 Task: Filter job industries by Financial Services.
Action: Mouse moved to (299, 86)
Screenshot: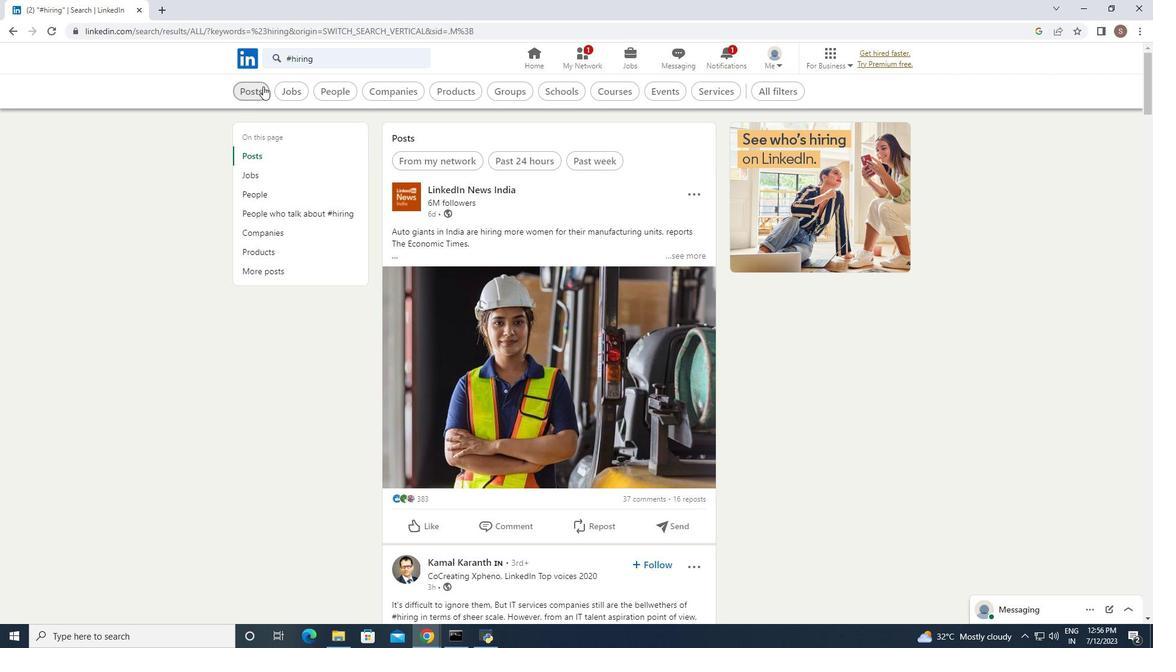 
Action: Mouse pressed left at (299, 86)
Screenshot: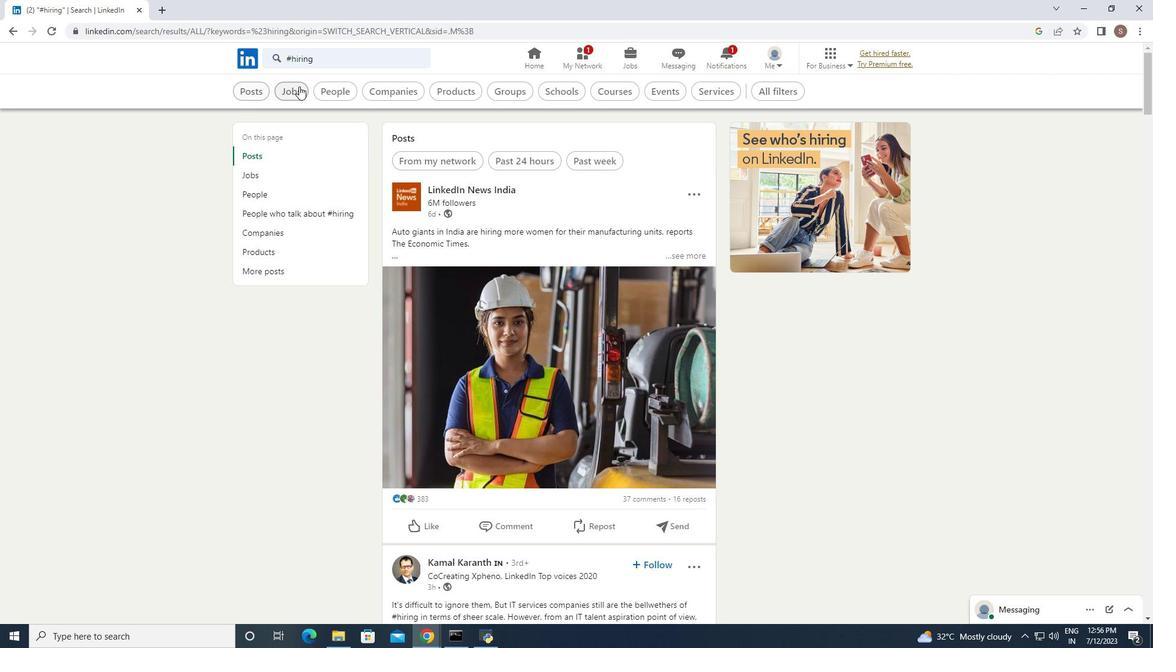 
Action: Mouse moved to (801, 84)
Screenshot: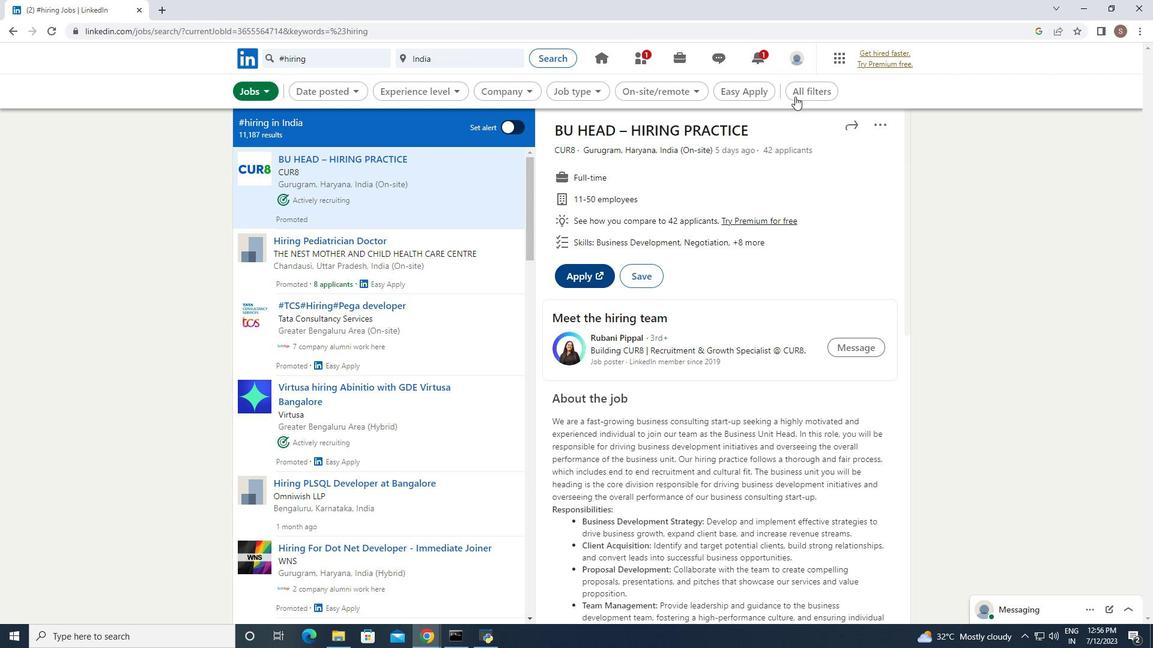 
Action: Mouse pressed left at (801, 84)
Screenshot: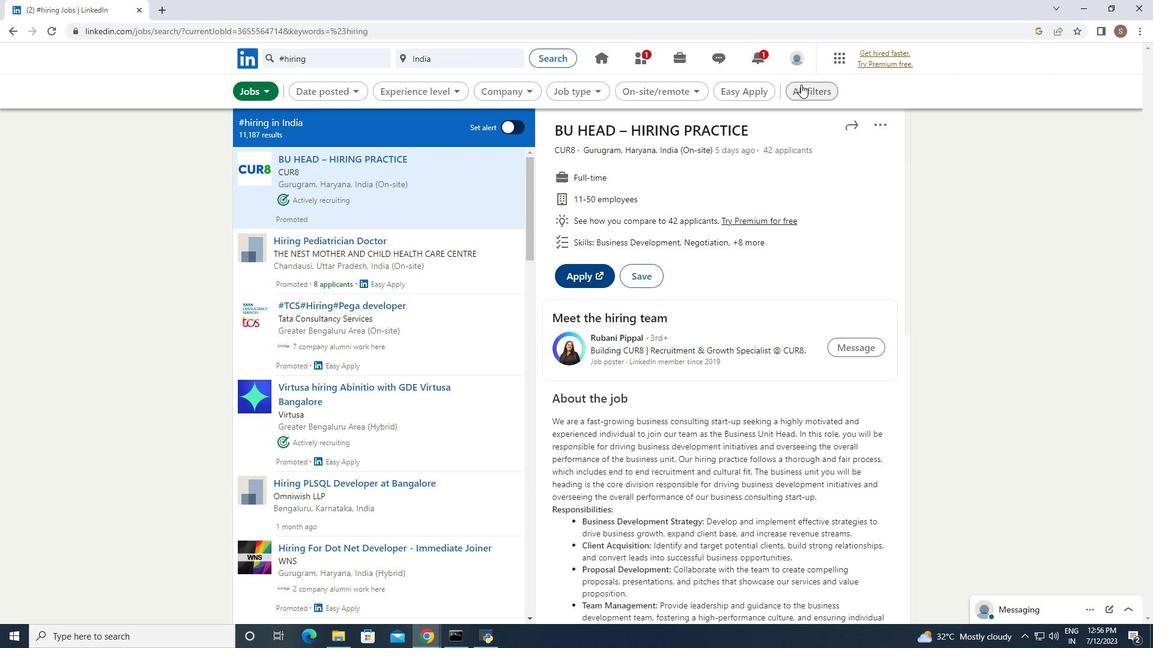 
Action: Mouse moved to (966, 368)
Screenshot: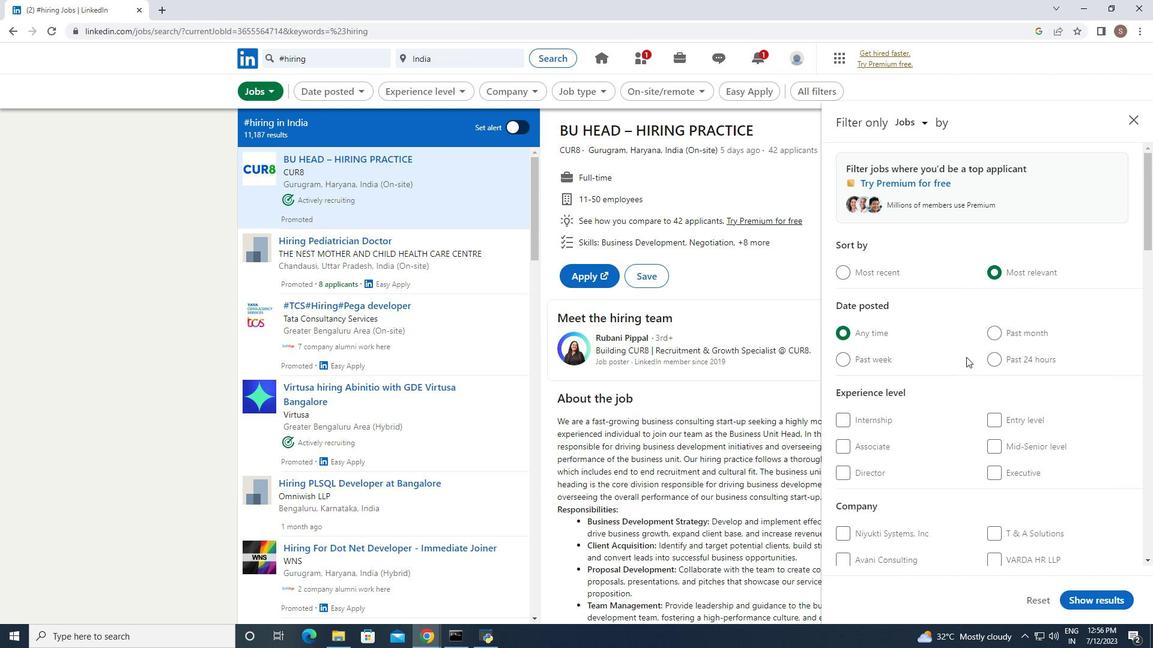 
Action: Mouse scrolled (966, 368) with delta (0, 0)
Screenshot: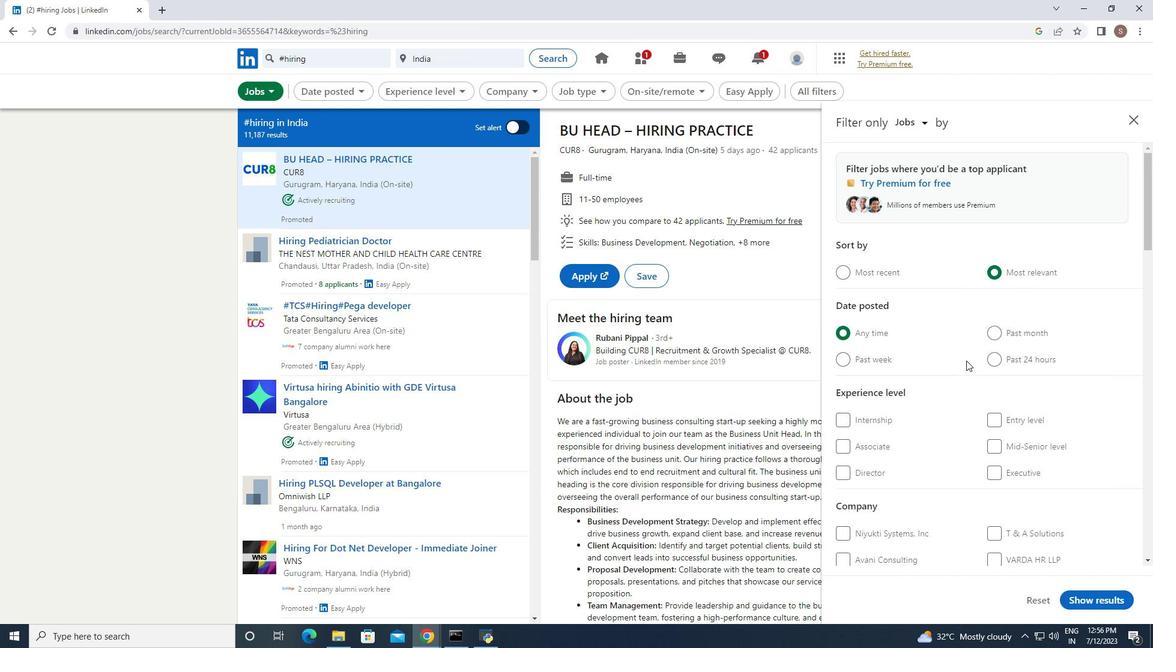 
Action: Mouse scrolled (966, 368) with delta (0, 0)
Screenshot: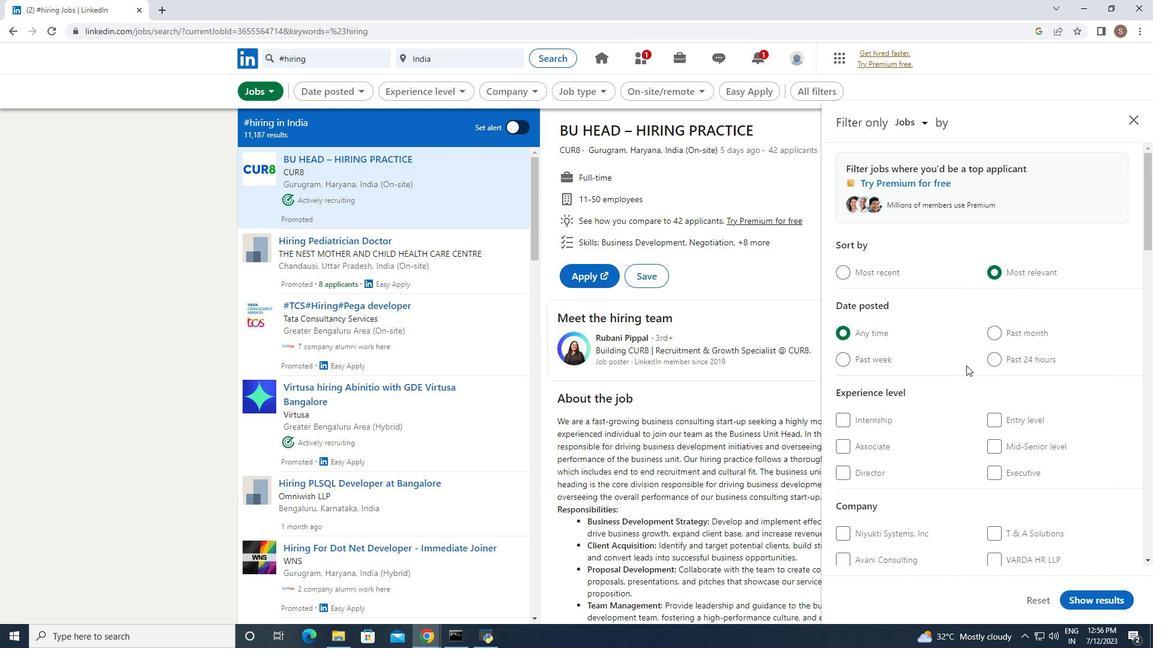 
Action: Mouse scrolled (966, 368) with delta (0, 0)
Screenshot: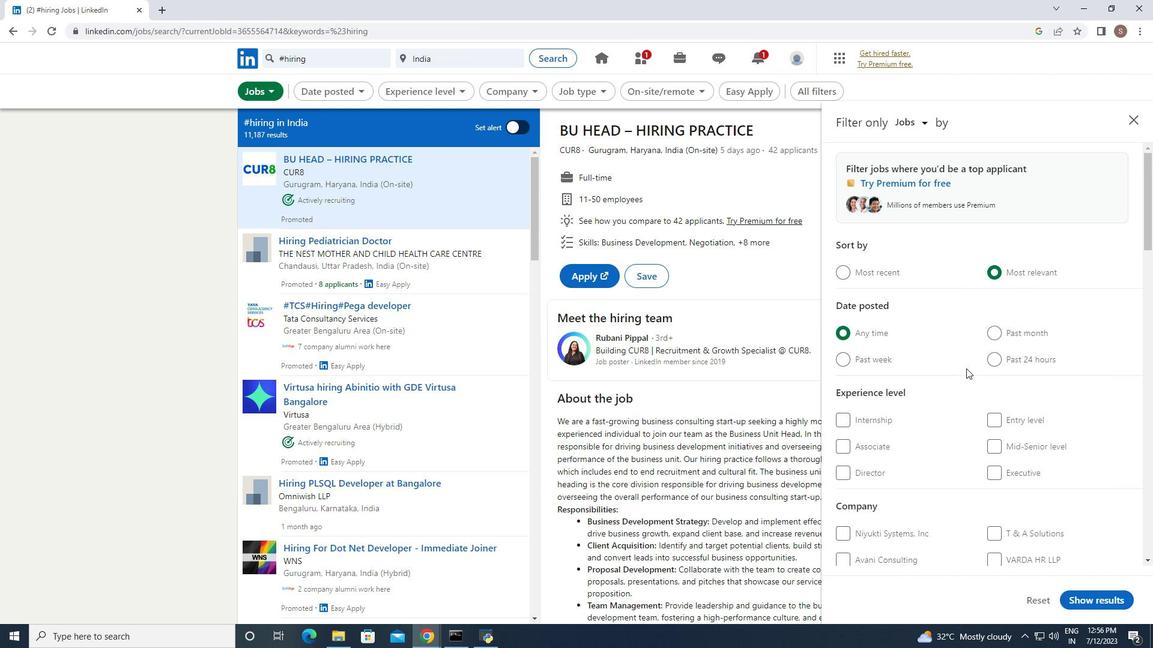 
Action: Mouse scrolled (966, 368) with delta (0, 0)
Screenshot: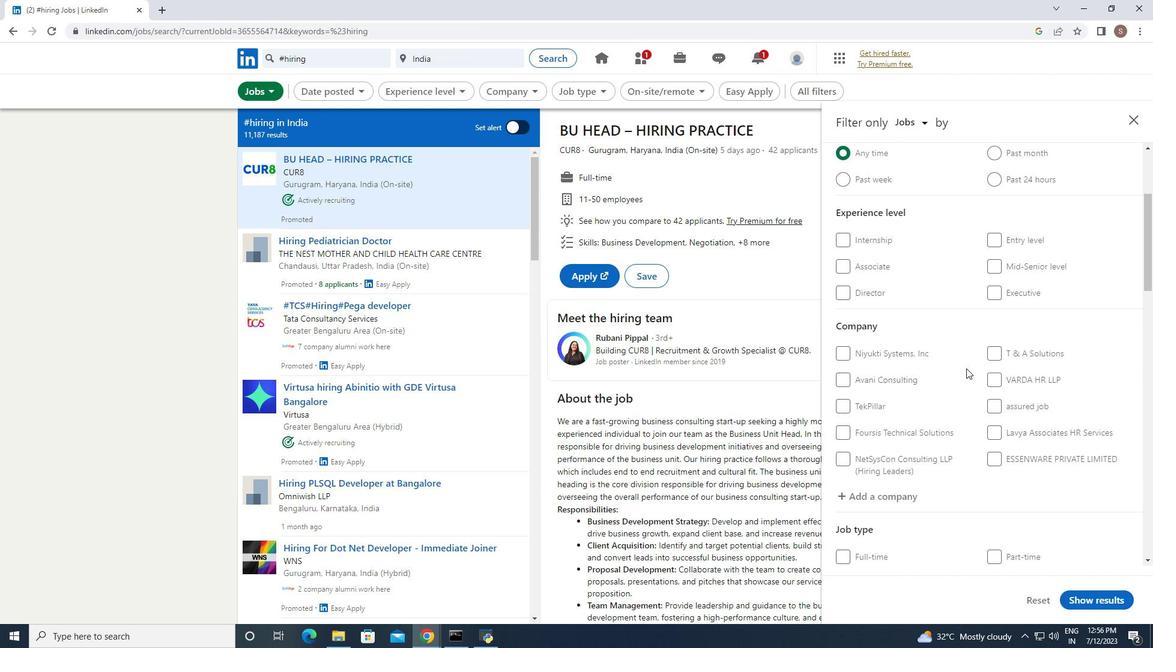 
Action: Mouse scrolled (966, 368) with delta (0, 0)
Screenshot: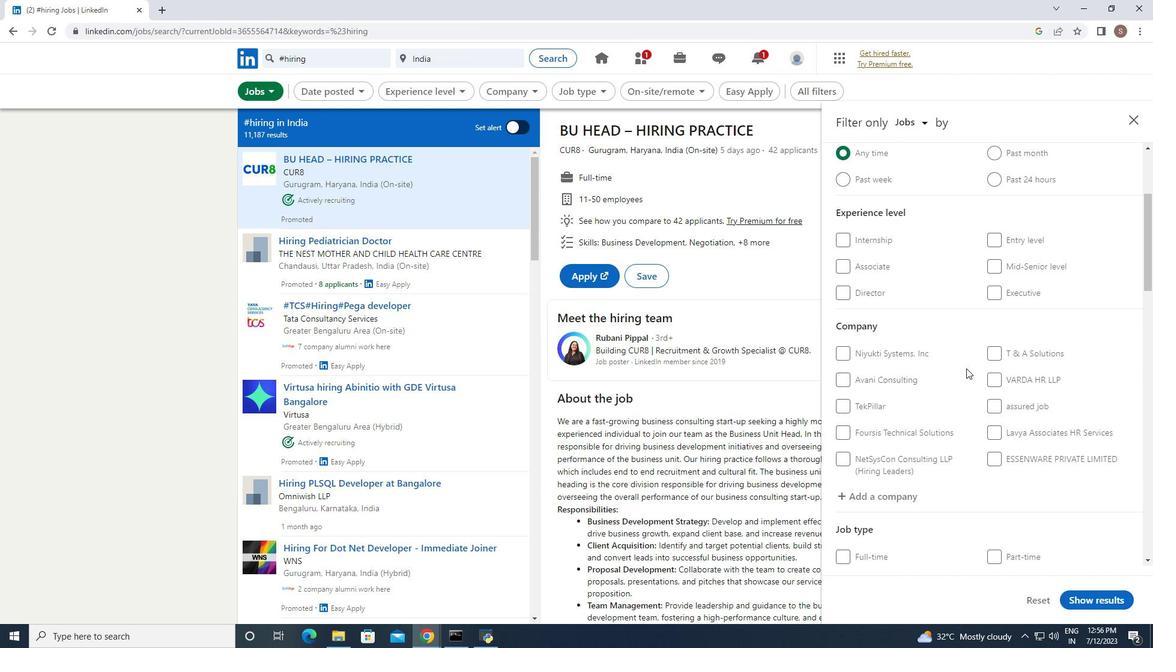 
Action: Mouse scrolled (966, 368) with delta (0, 0)
Screenshot: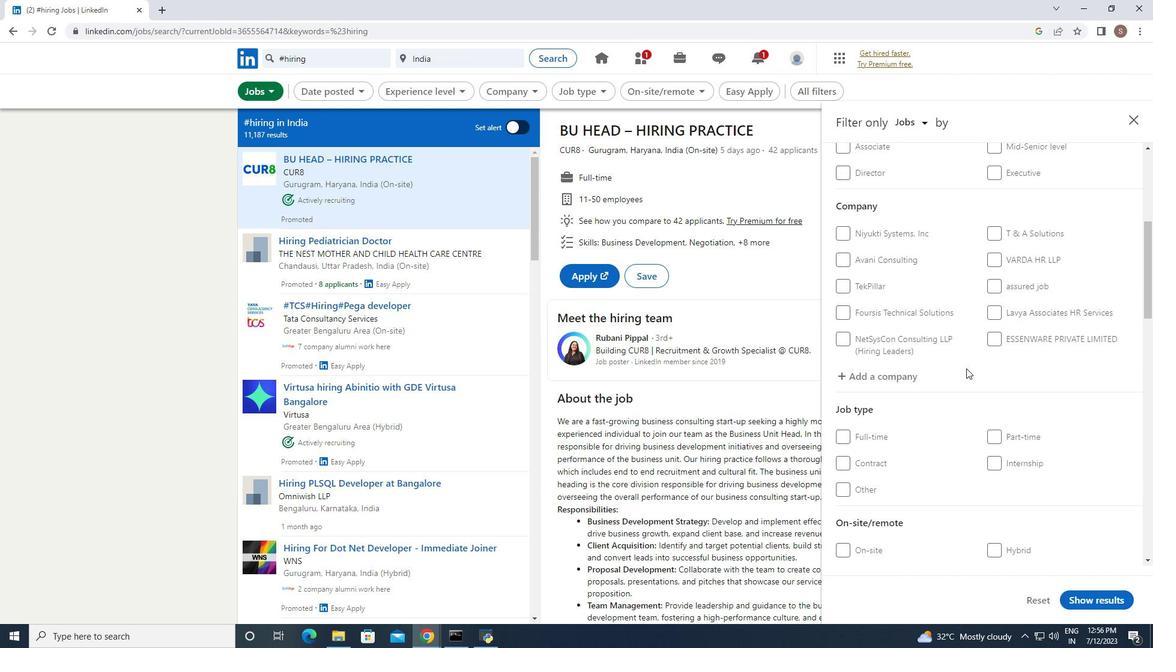 
Action: Mouse scrolled (966, 368) with delta (0, 0)
Screenshot: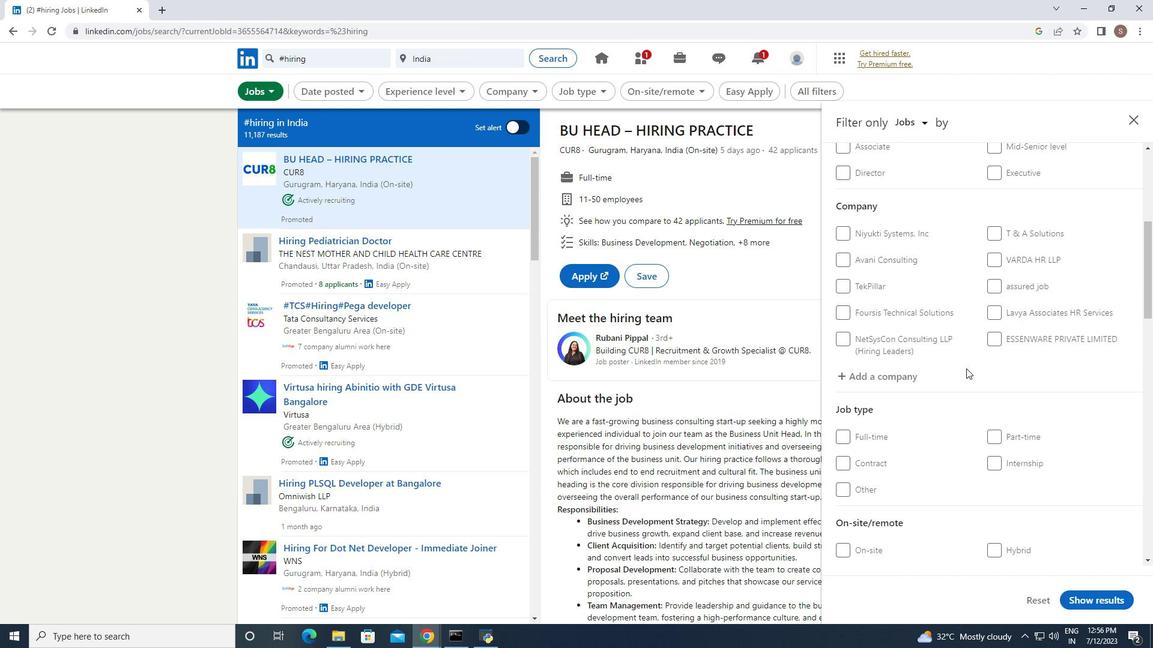 
Action: Mouse scrolled (966, 368) with delta (0, 0)
Screenshot: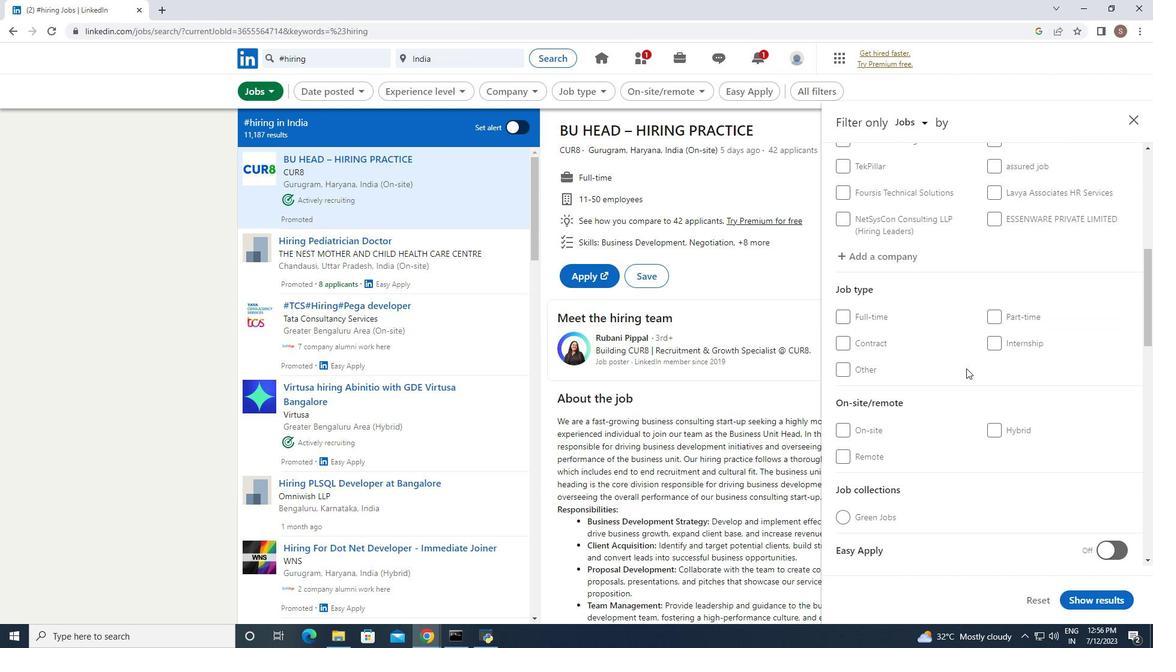 
Action: Mouse scrolled (966, 368) with delta (0, 0)
Screenshot: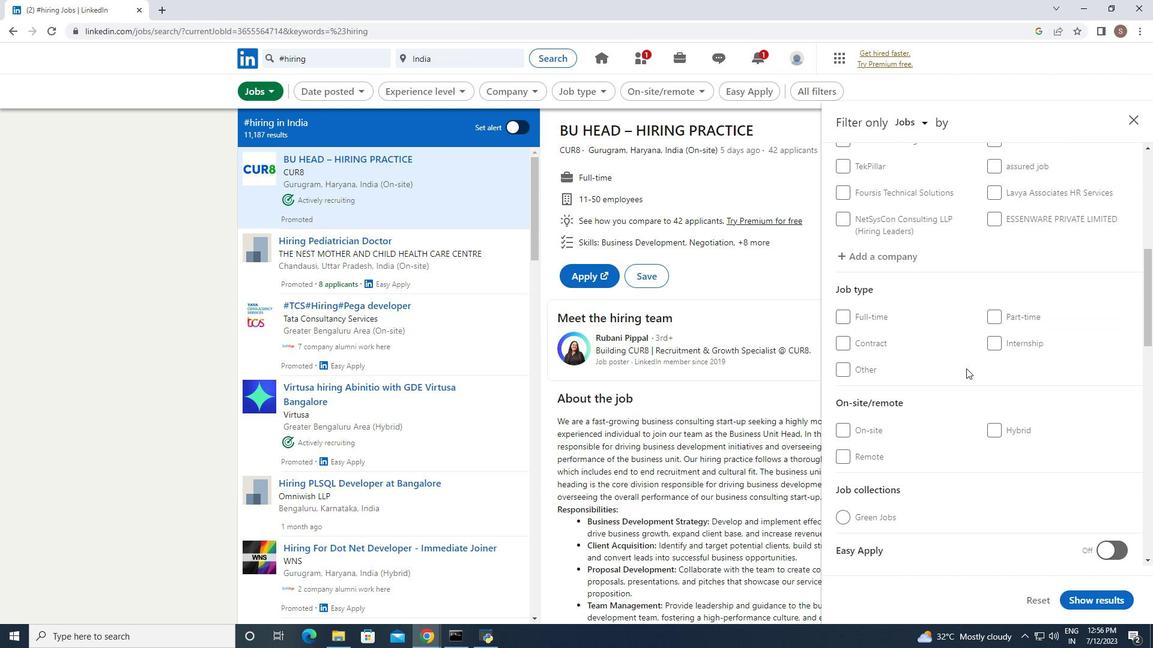 
Action: Mouse scrolled (966, 368) with delta (0, 0)
Screenshot: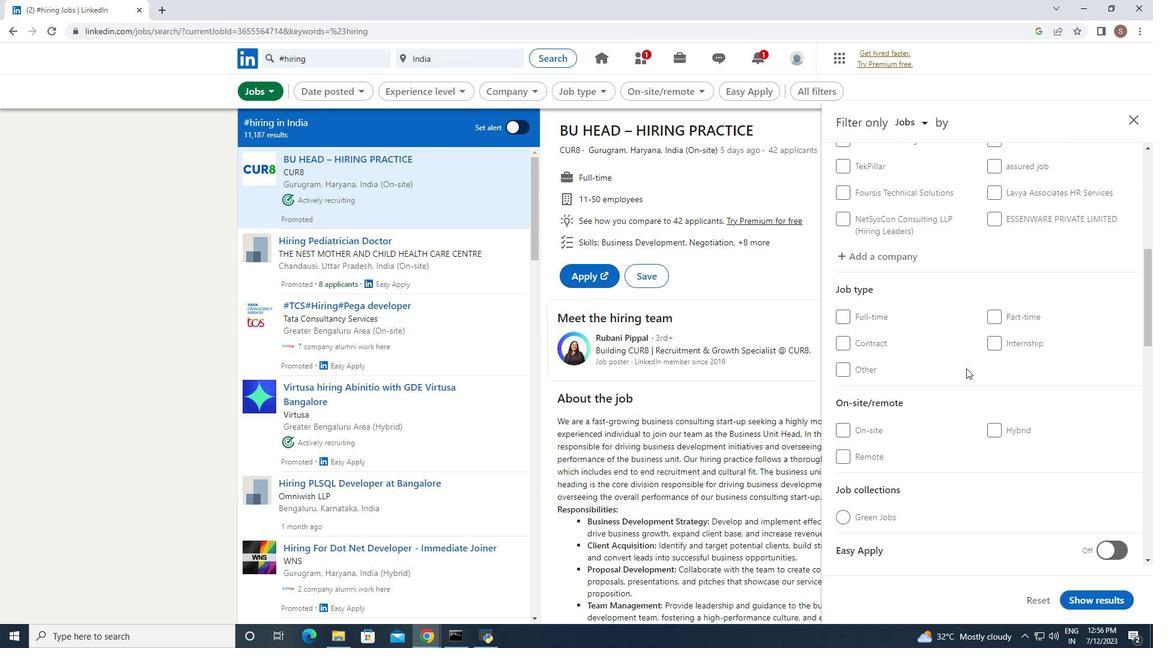 
Action: Mouse scrolled (966, 368) with delta (0, 0)
Screenshot: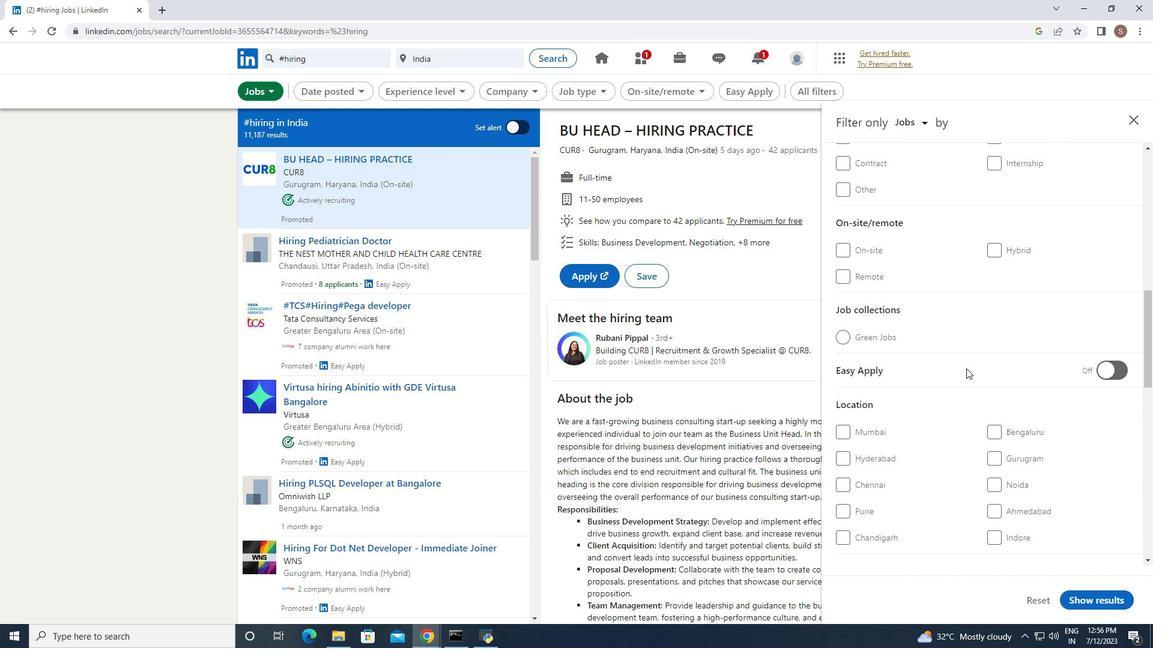 
Action: Mouse scrolled (966, 368) with delta (0, 0)
Screenshot: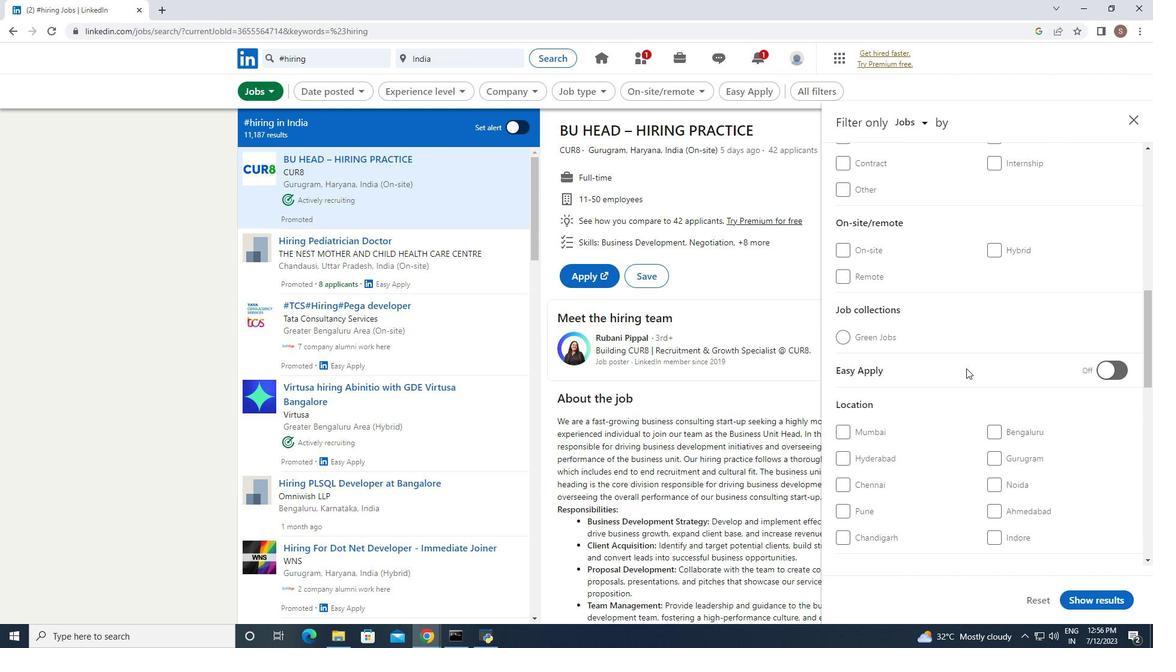 
Action: Mouse scrolled (966, 368) with delta (0, 0)
Screenshot: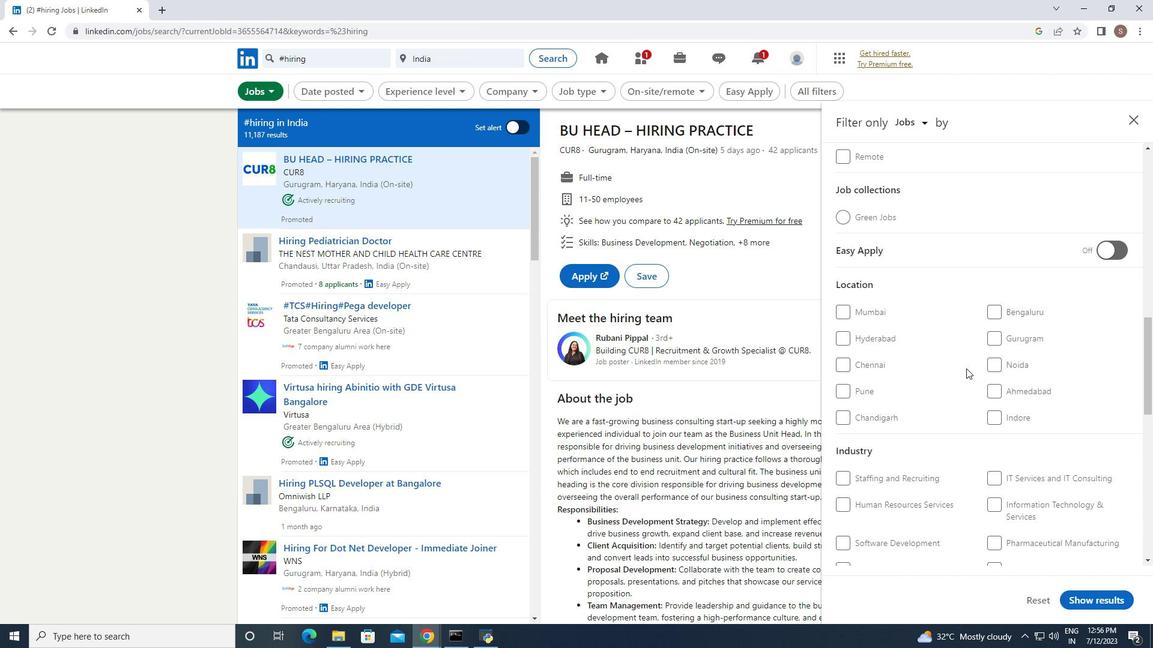 
Action: Mouse scrolled (966, 368) with delta (0, 0)
Screenshot: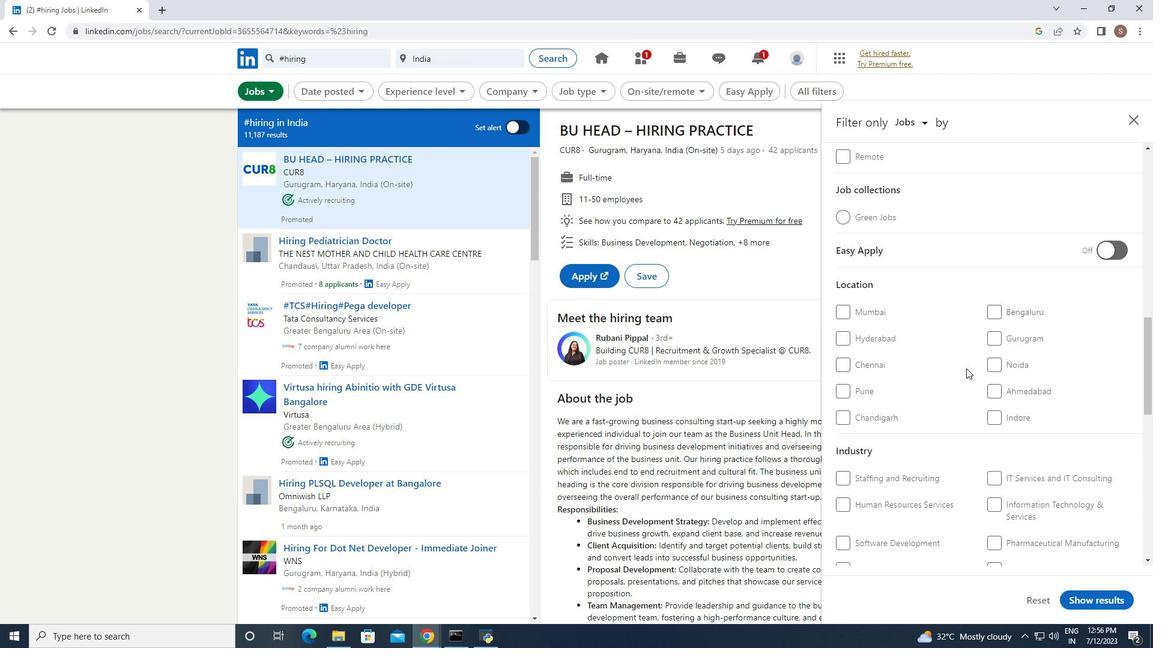 
Action: Mouse moved to (996, 451)
Screenshot: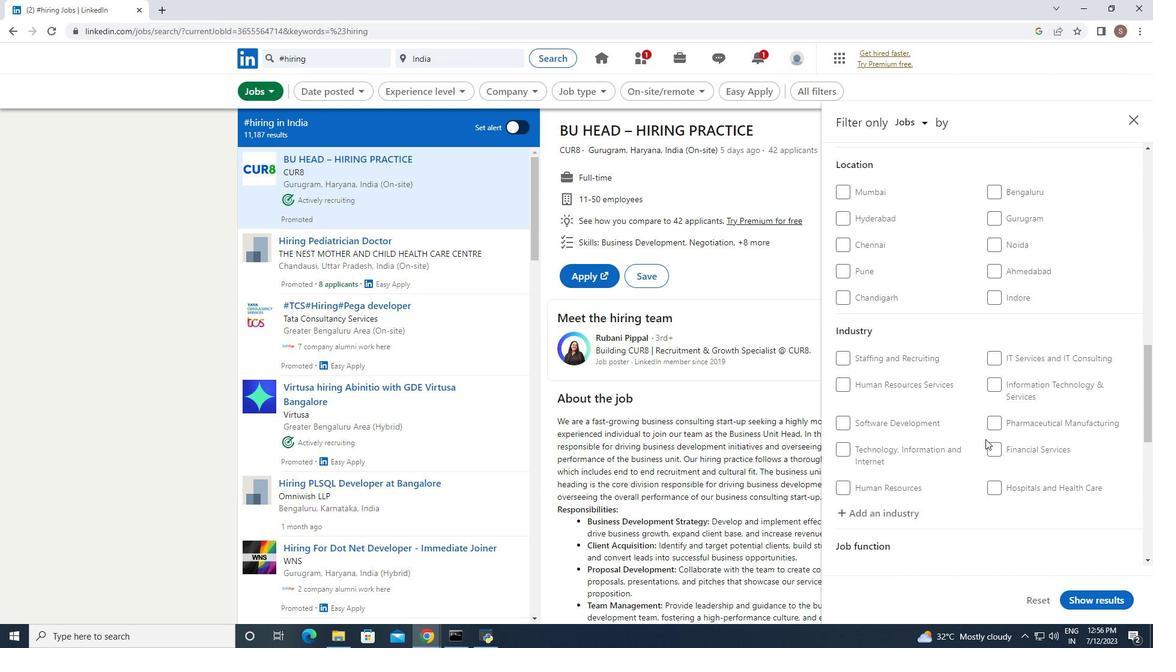 
Action: Mouse pressed left at (996, 451)
Screenshot: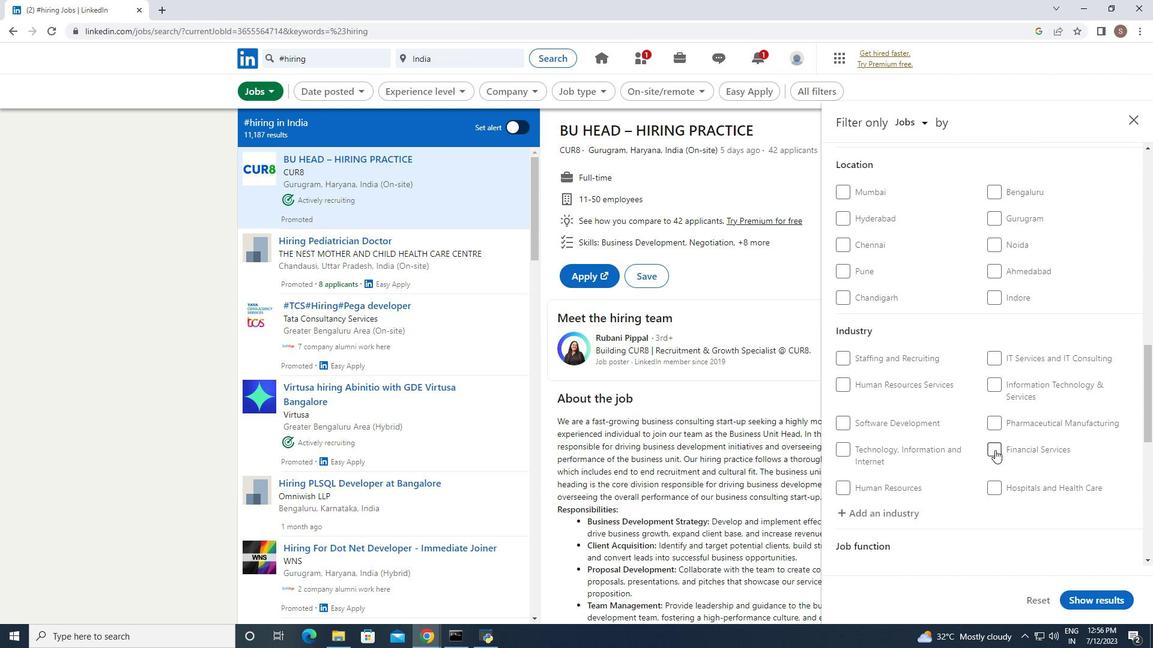 
Action: Mouse moved to (1086, 600)
Screenshot: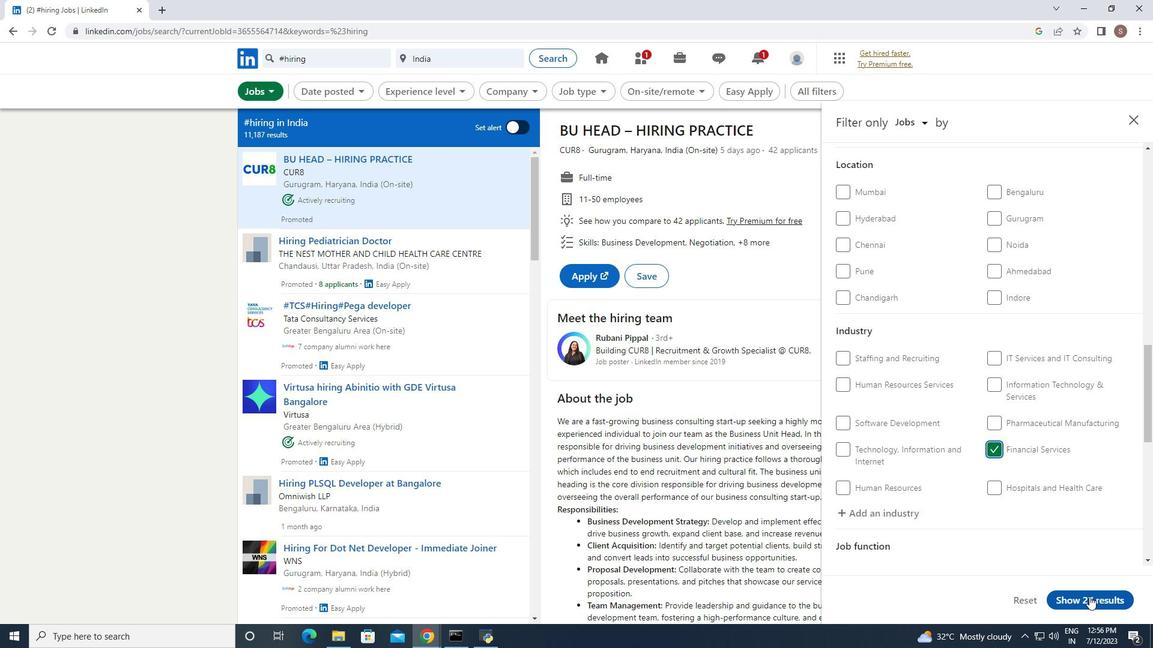 
Action: Mouse pressed left at (1086, 600)
Screenshot: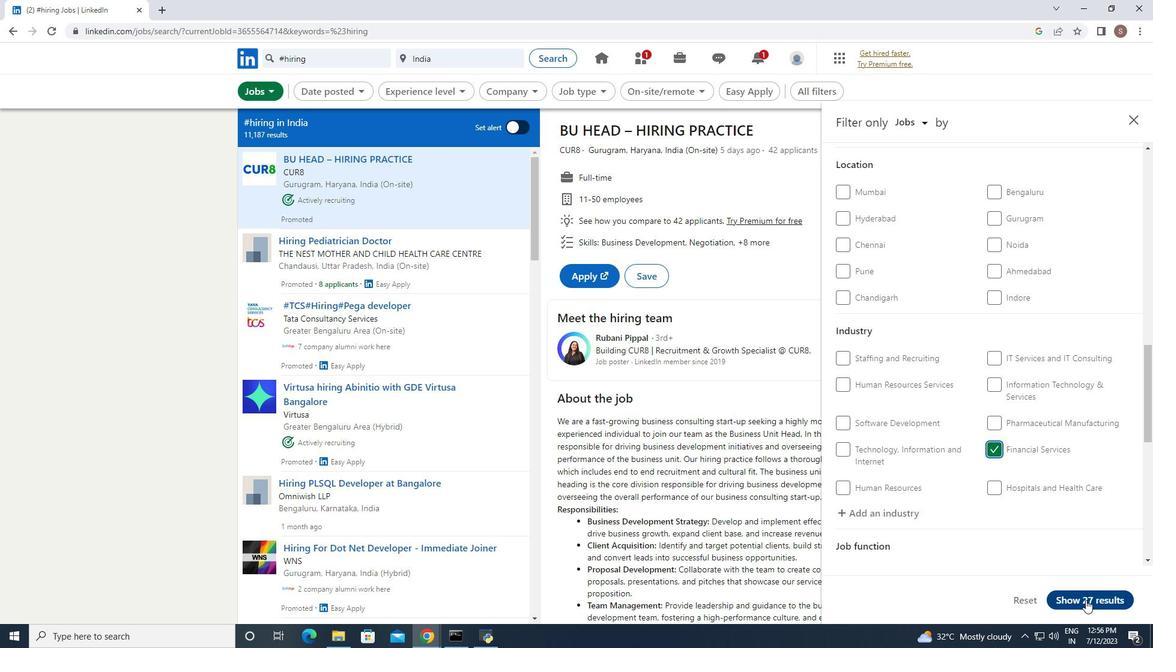 
Action: Mouse moved to (1085, 573)
Screenshot: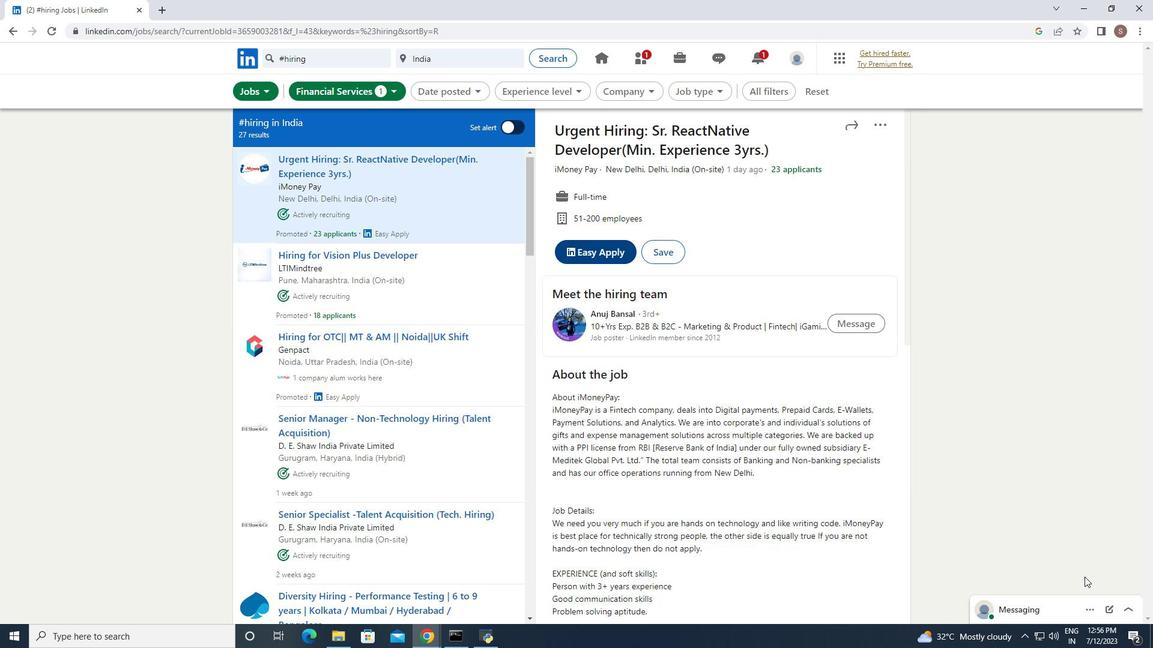 
